 Task: Move the task Implement a new cloud-based logistics management system for a company to the section Done in the project ApexLine and filter the tasks in the project by Due next week
Action: Mouse moved to (488, 386)
Screenshot: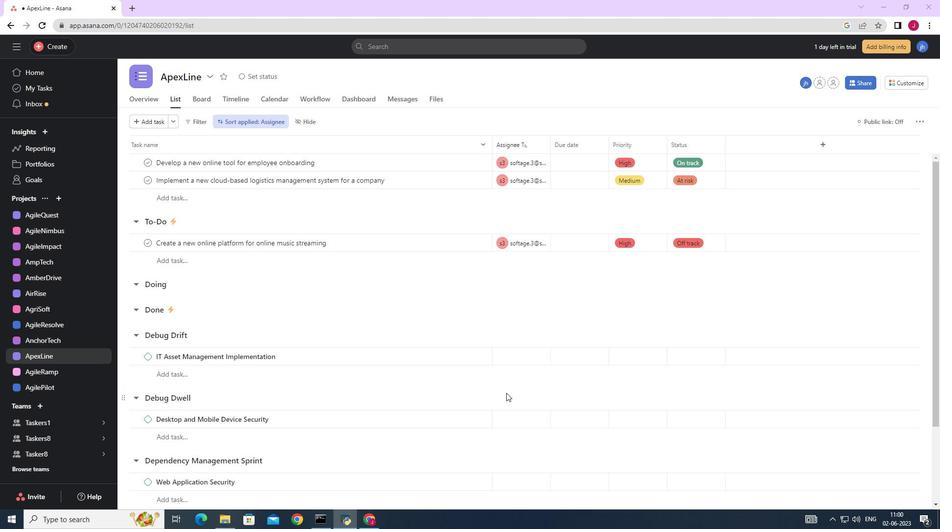 
Action: Mouse scrolled (488, 386) with delta (0, 0)
Screenshot: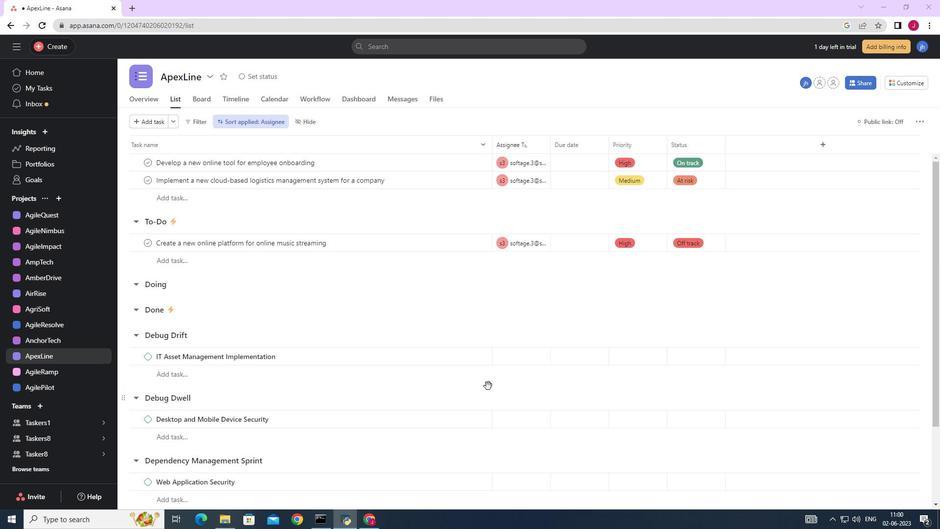 
Action: Mouse scrolled (488, 386) with delta (0, 0)
Screenshot: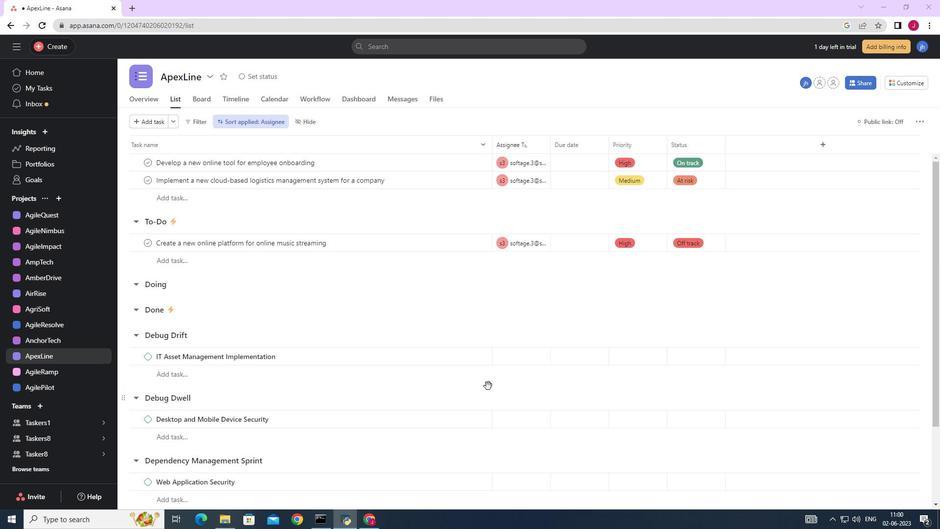 
Action: Mouse scrolled (488, 386) with delta (0, 0)
Screenshot: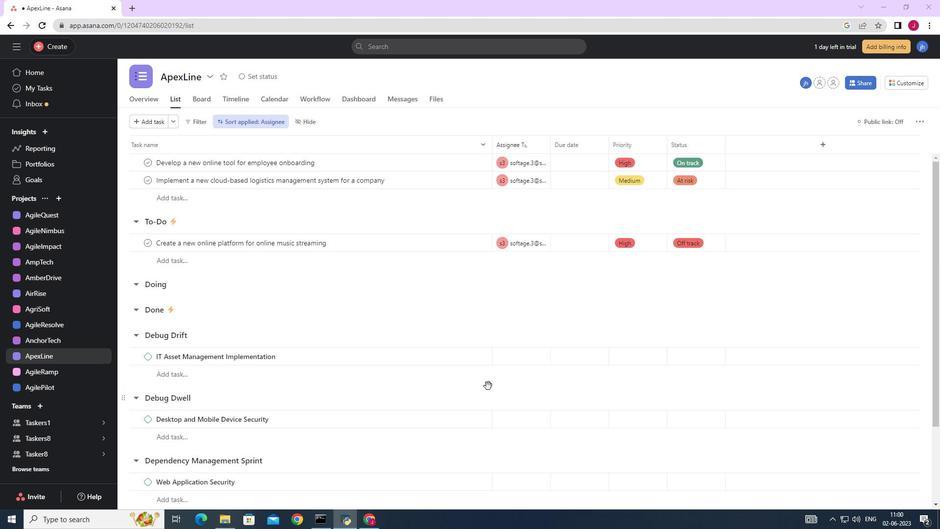 
Action: Mouse moved to (464, 180)
Screenshot: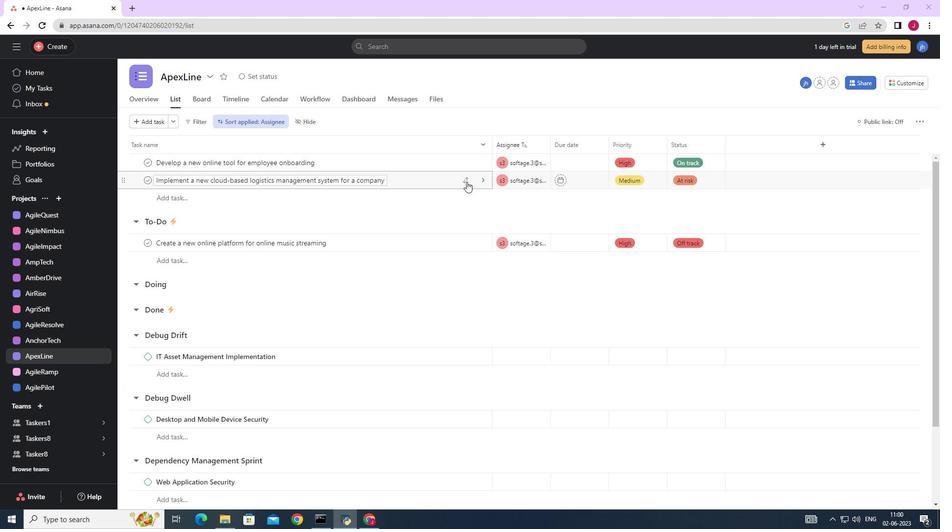 
Action: Mouse pressed left at (464, 180)
Screenshot: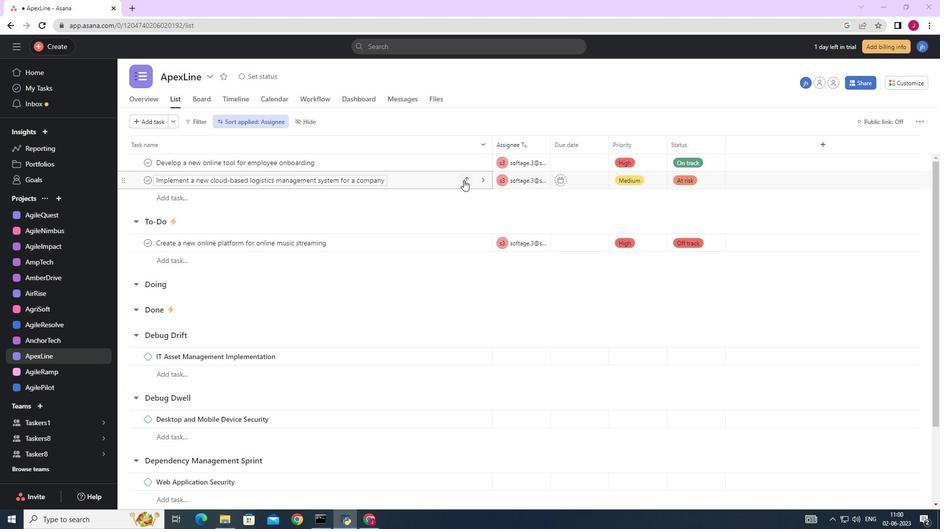 
Action: Mouse moved to (389, 265)
Screenshot: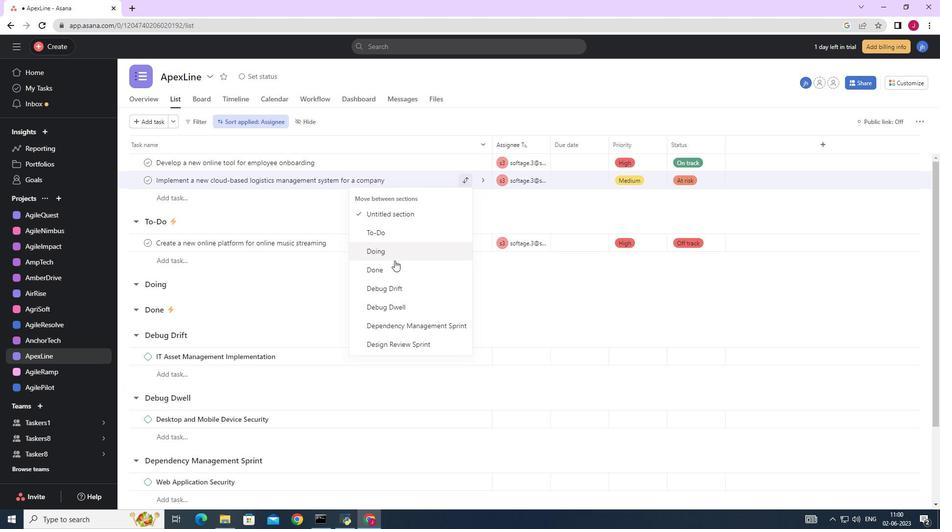 
Action: Mouse pressed left at (389, 265)
Screenshot: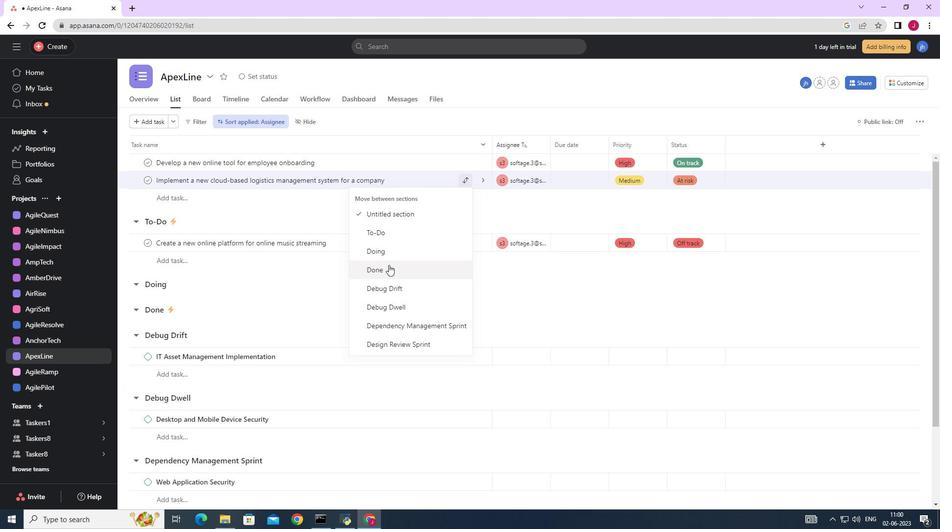 
Action: Mouse moved to (202, 121)
Screenshot: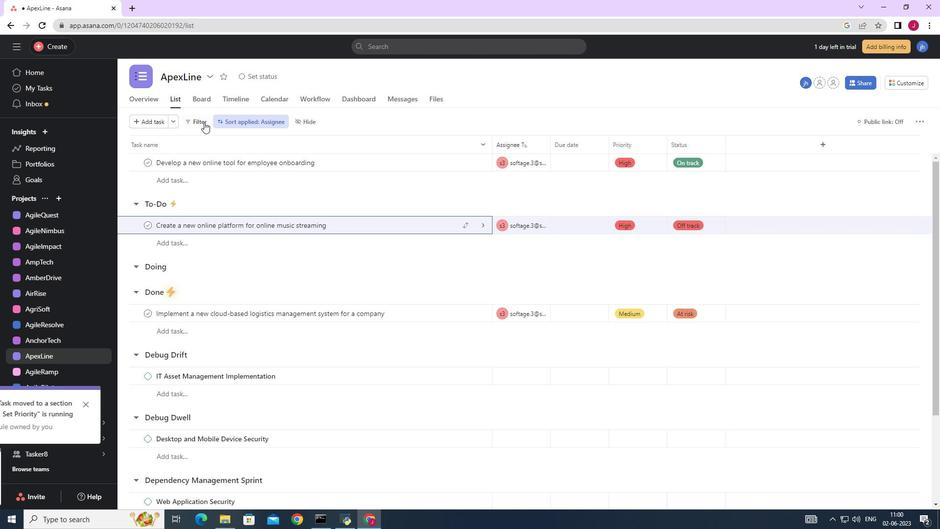 
Action: Mouse pressed left at (202, 121)
Screenshot: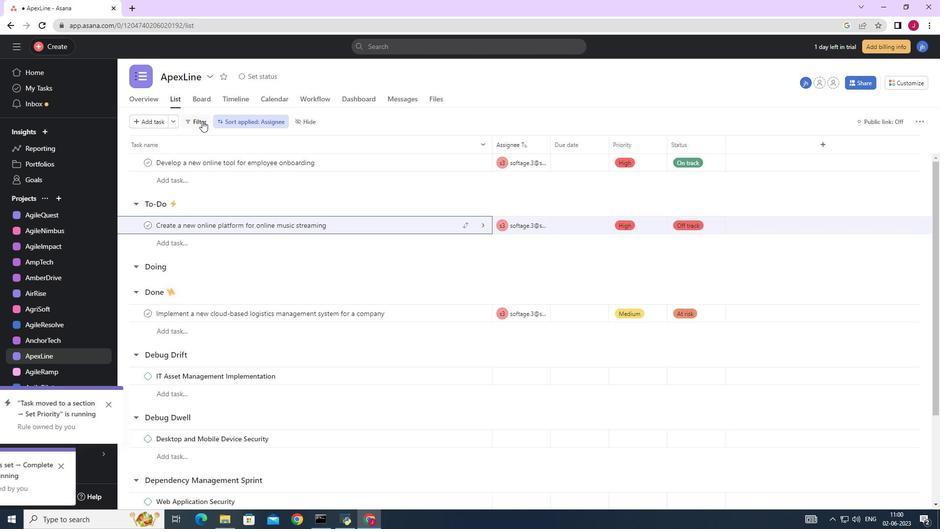 
Action: Mouse moved to (227, 180)
Screenshot: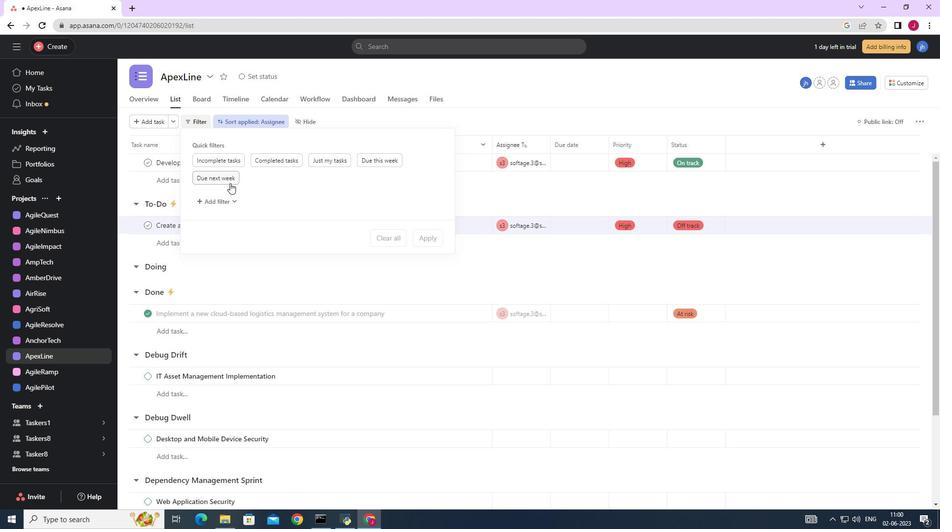 
Action: Mouse pressed left at (227, 180)
Screenshot: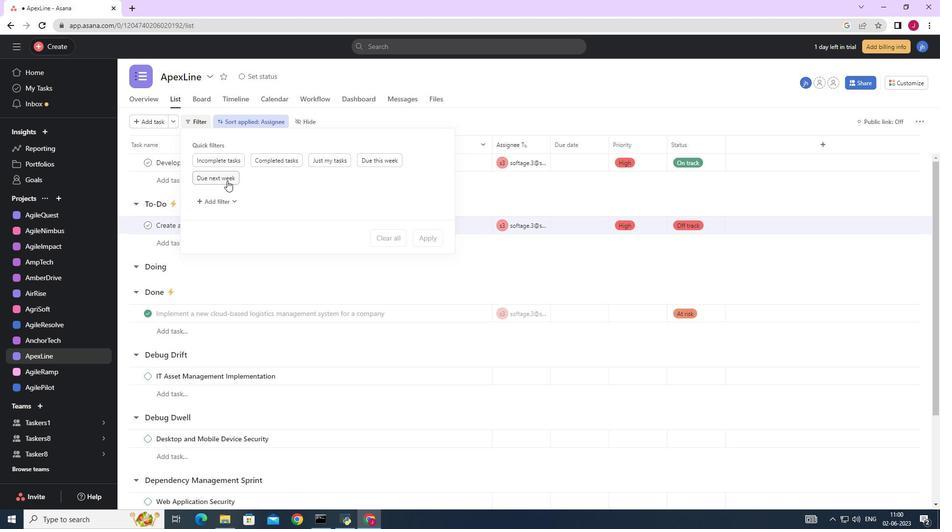 
Action: Mouse moved to (431, 264)
Screenshot: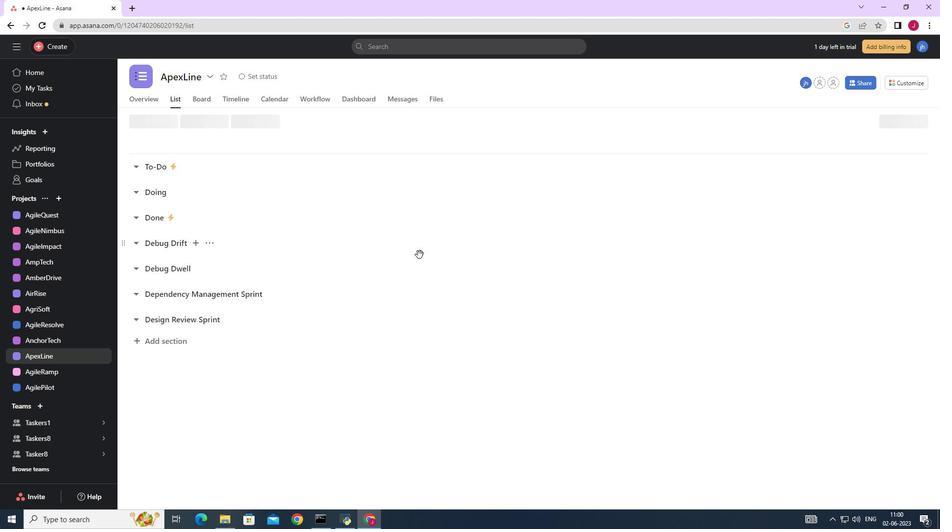 
